Task: Save the document as a pdf.
Action: Mouse moved to (35, 61)
Screenshot: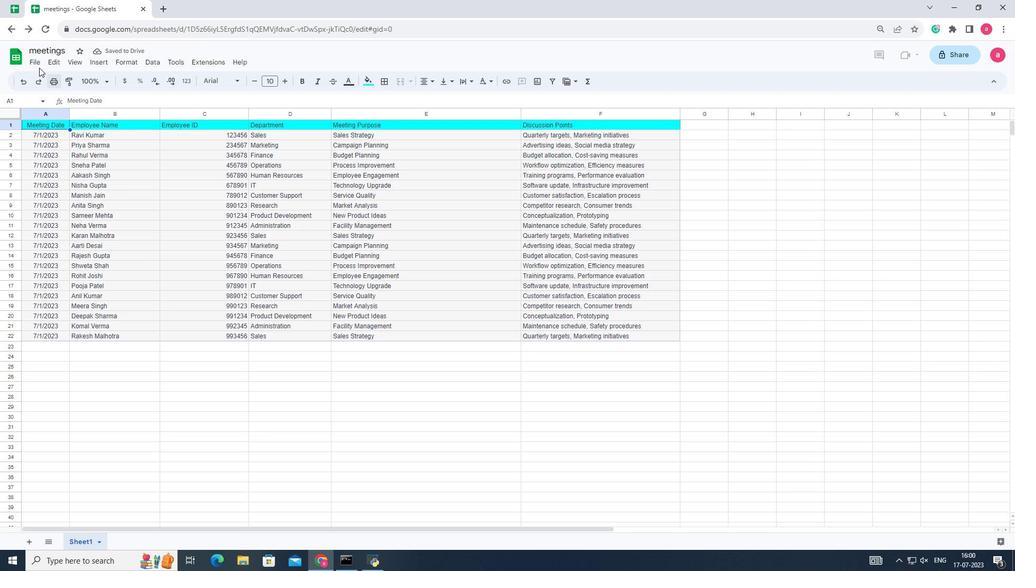 
Action: Mouse pressed left at (35, 61)
Screenshot: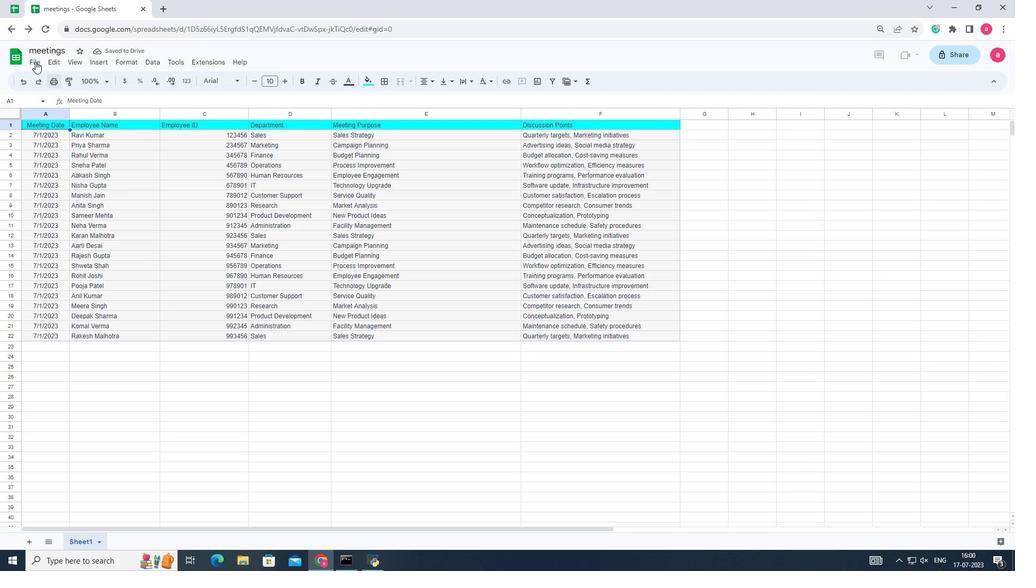 
Action: Mouse moved to (51, 307)
Screenshot: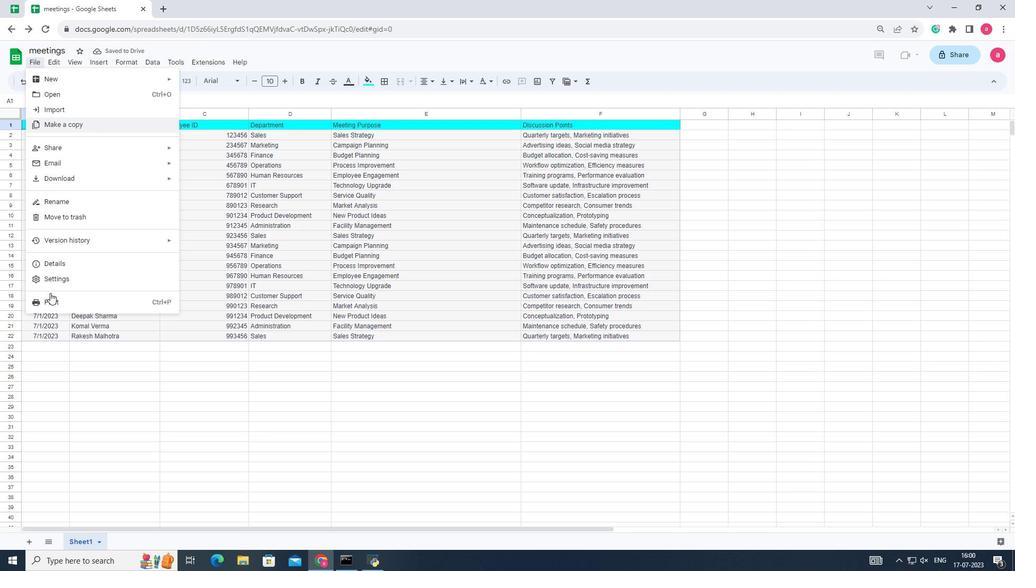 
Action: Mouse pressed left at (51, 307)
Screenshot: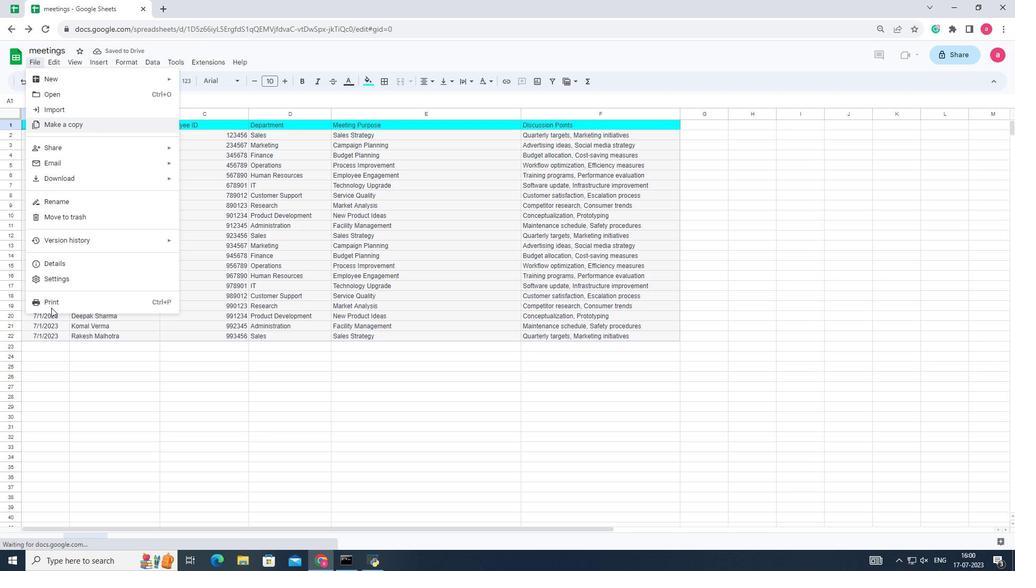 
Action: Mouse moved to (974, 56)
Screenshot: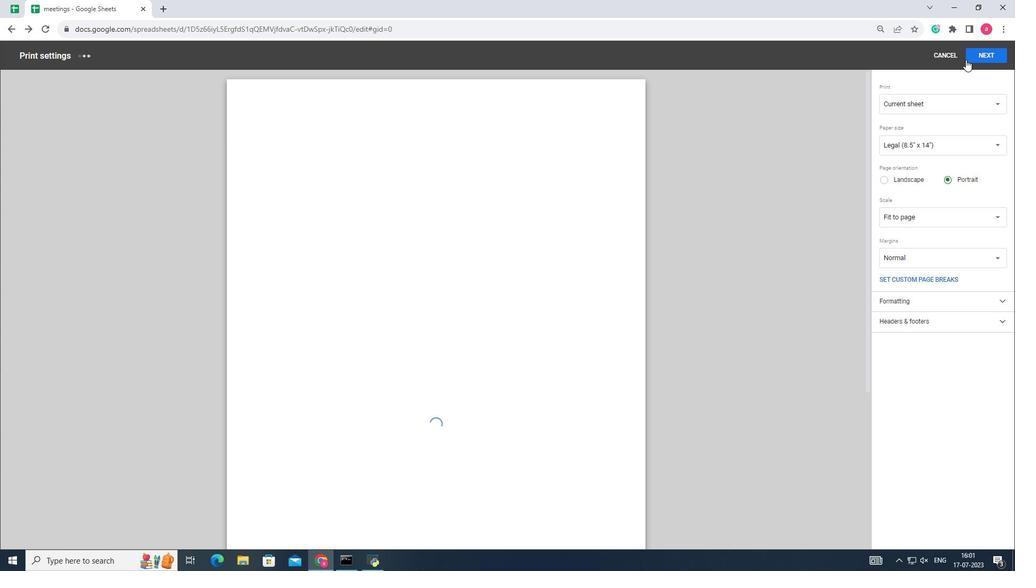 
Action: Mouse pressed left at (974, 56)
Screenshot: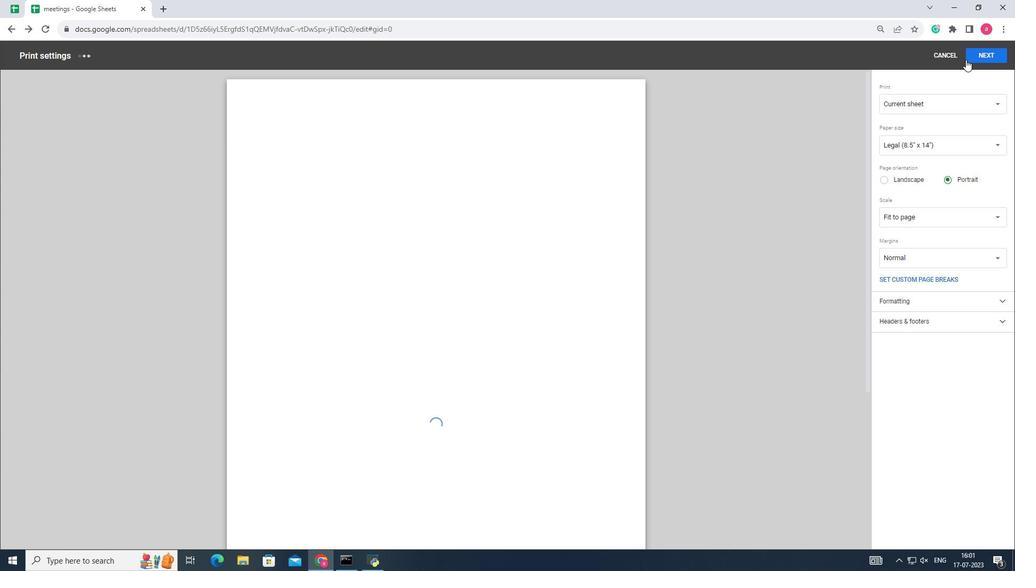 
Action: Mouse moved to (802, 84)
Screenshot: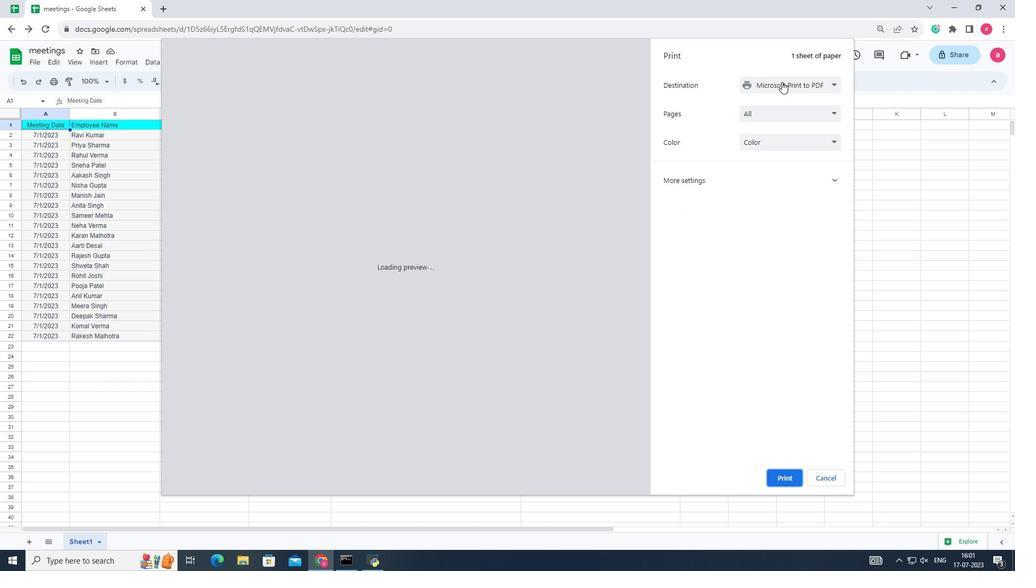
Action: Mouse pressed left at (802, 84)
Screenshot: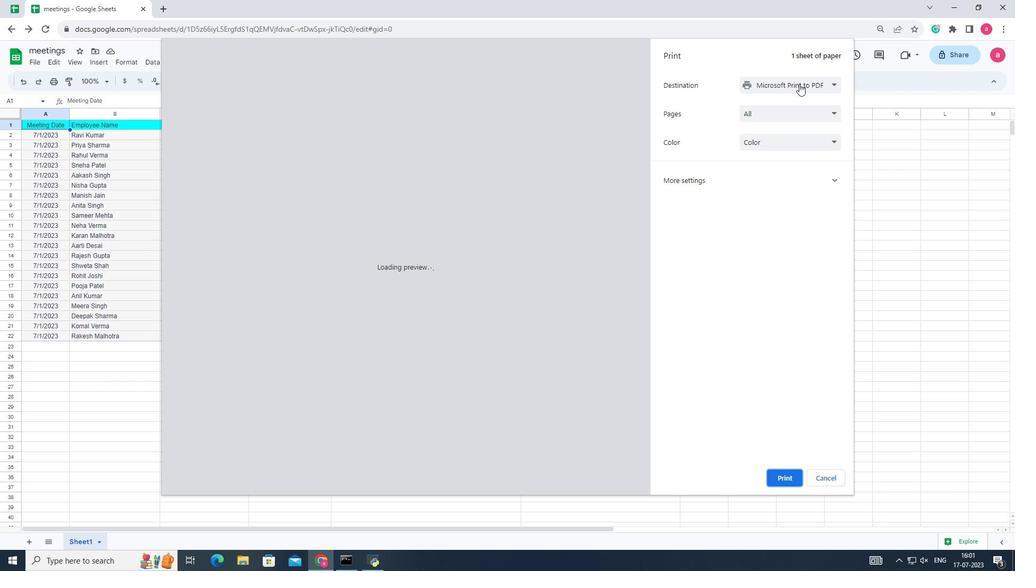 
Action: Mouse moved to (774, 126)
Screenshot: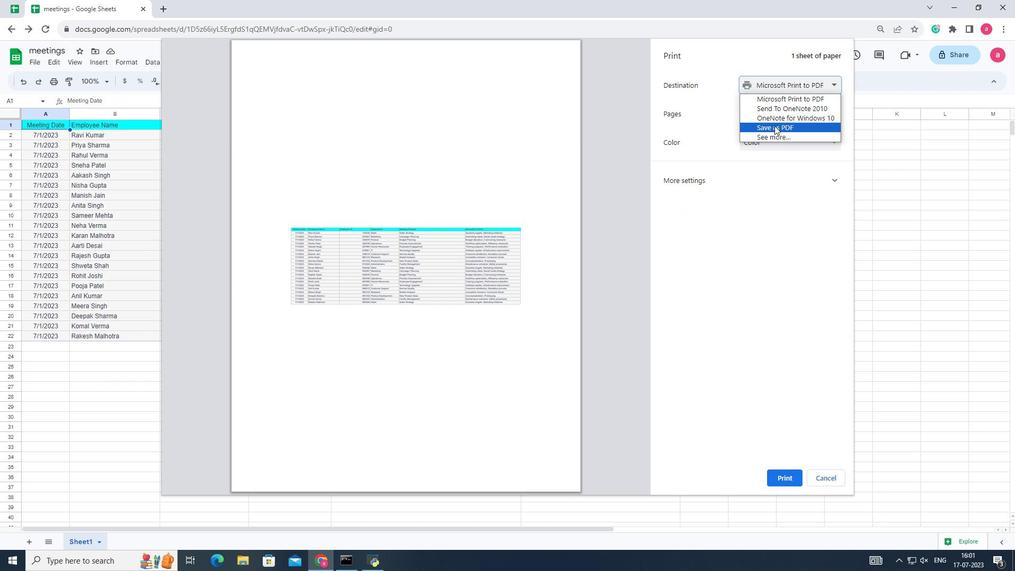 
Action: Mouse pressed left at (774, 126)
Screenshot: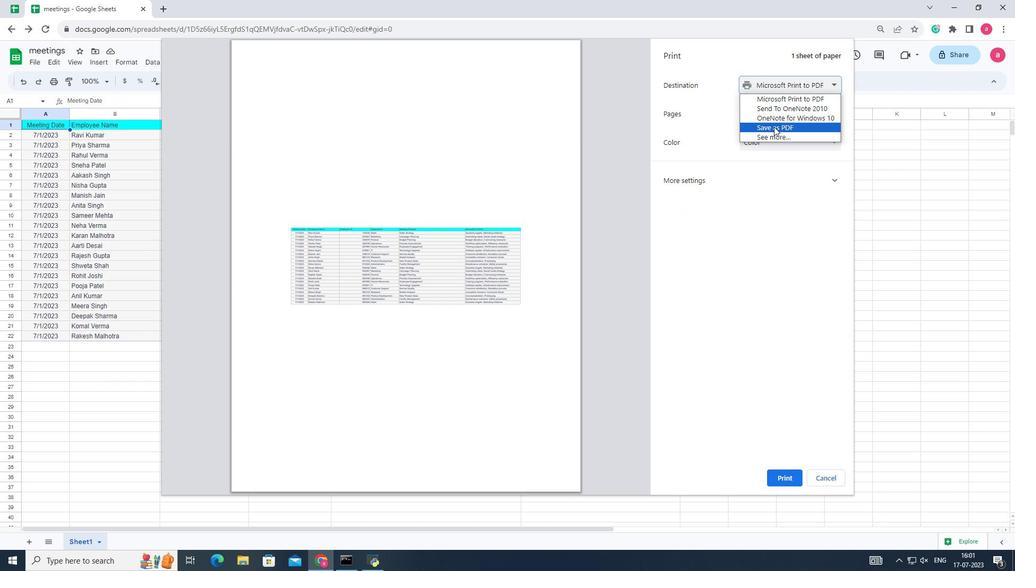 
